 Task: Use the formula "BETADIST" in spreadsheet "Project portfolio".
Action: Mouse moved to (786, 273)
Screenshot: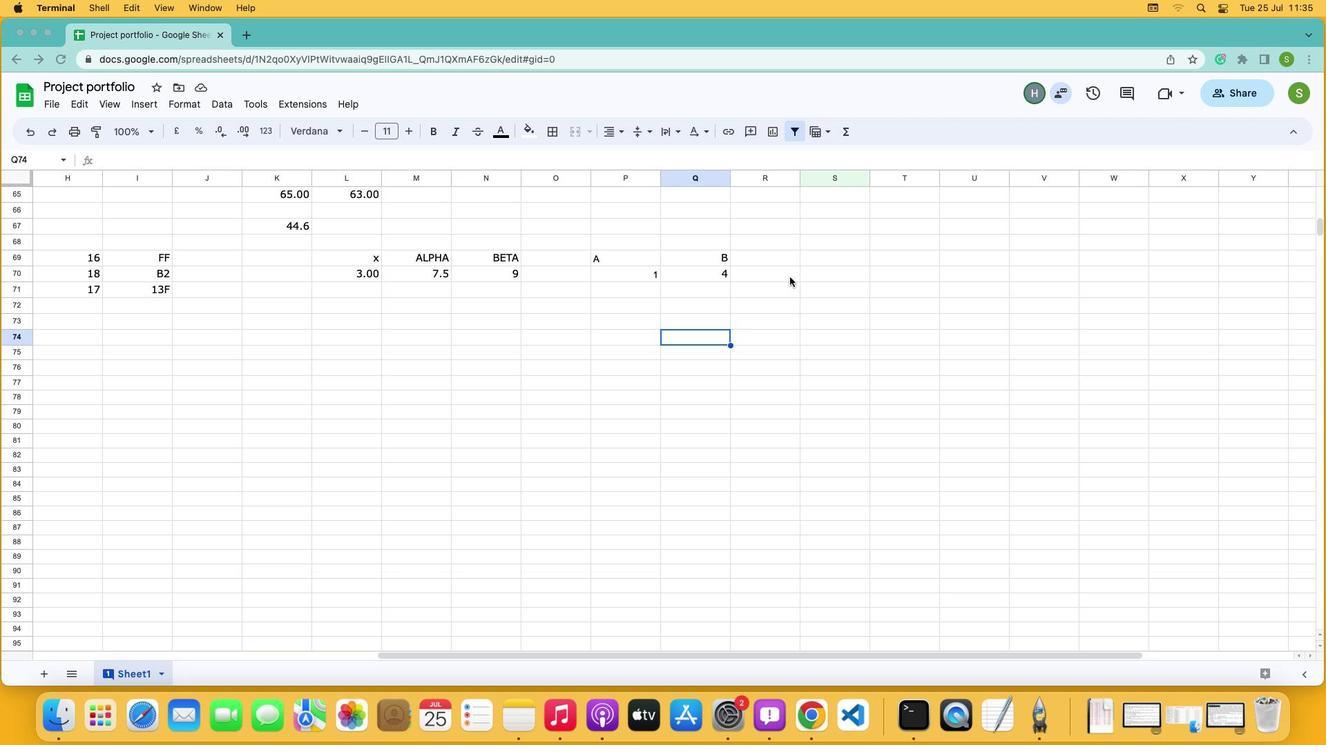
Action: Mouse pressed left at (786, 273)
Screenshot: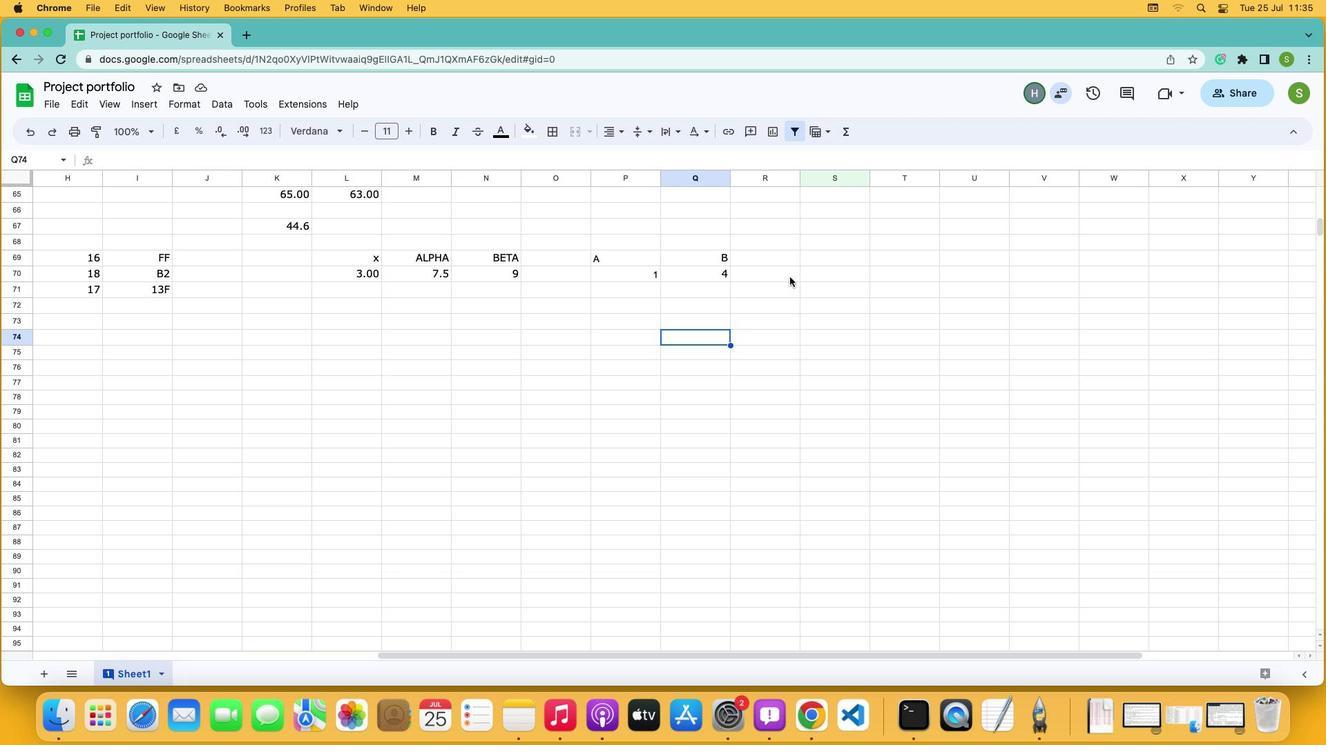 
Action: Mouse moved to (789, 267)
Screenshot: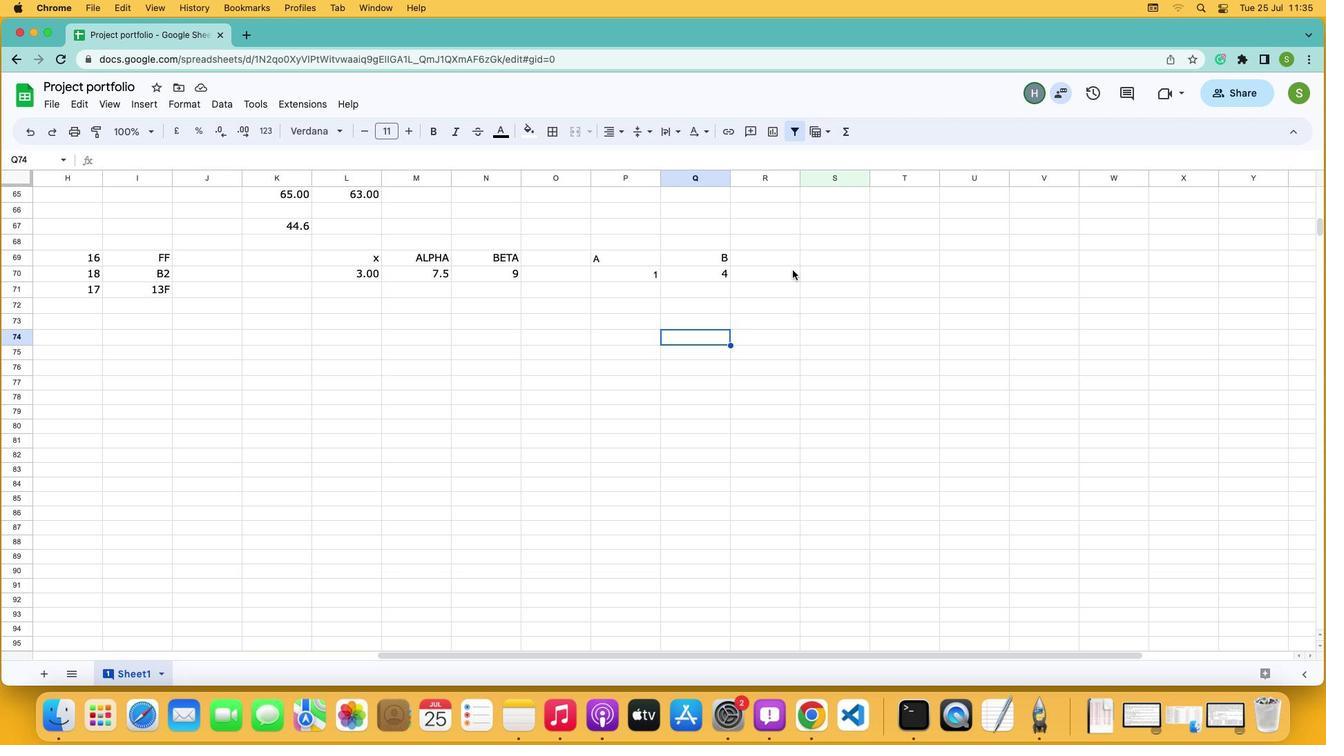 
Action: Mouse pressed left at (789, 267)
Screenshot: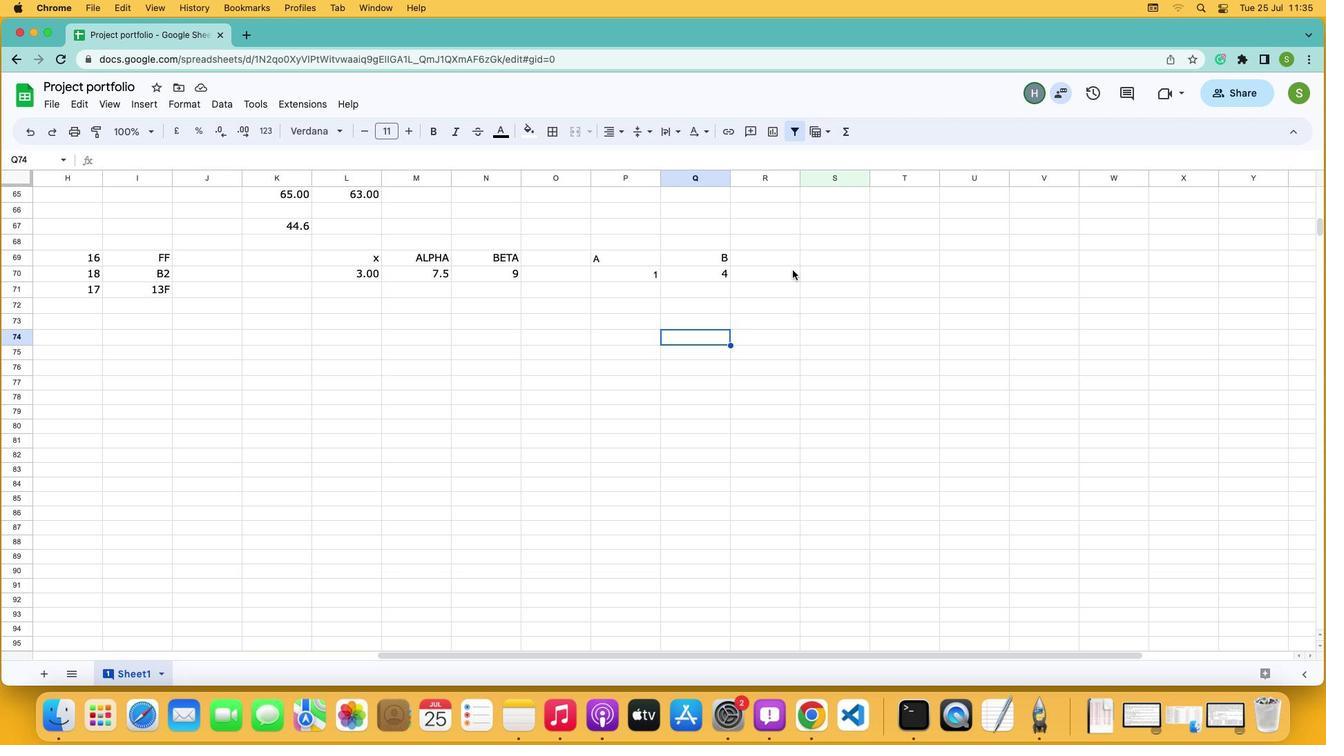 
Action: Mouse moved to (844, 120)
Screenshot: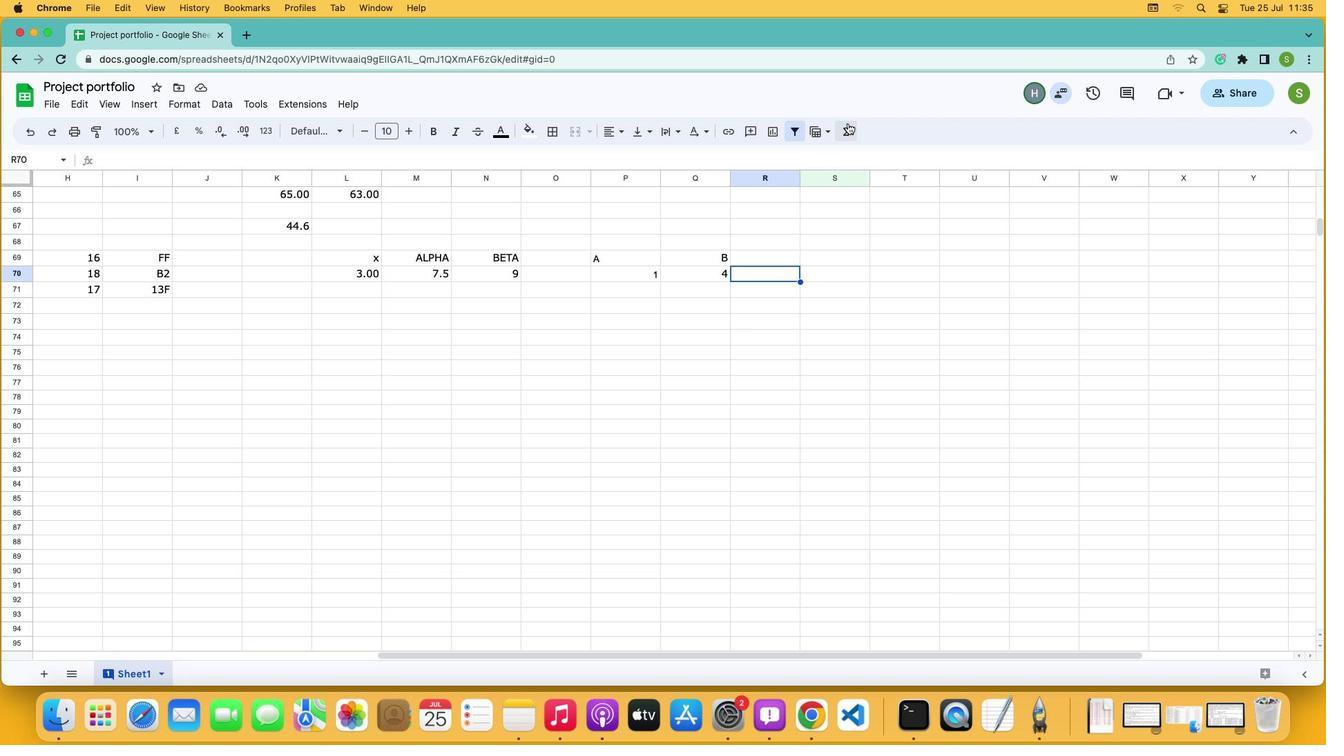
Action: Mouse pressed left at (844, 120)
Screenshot: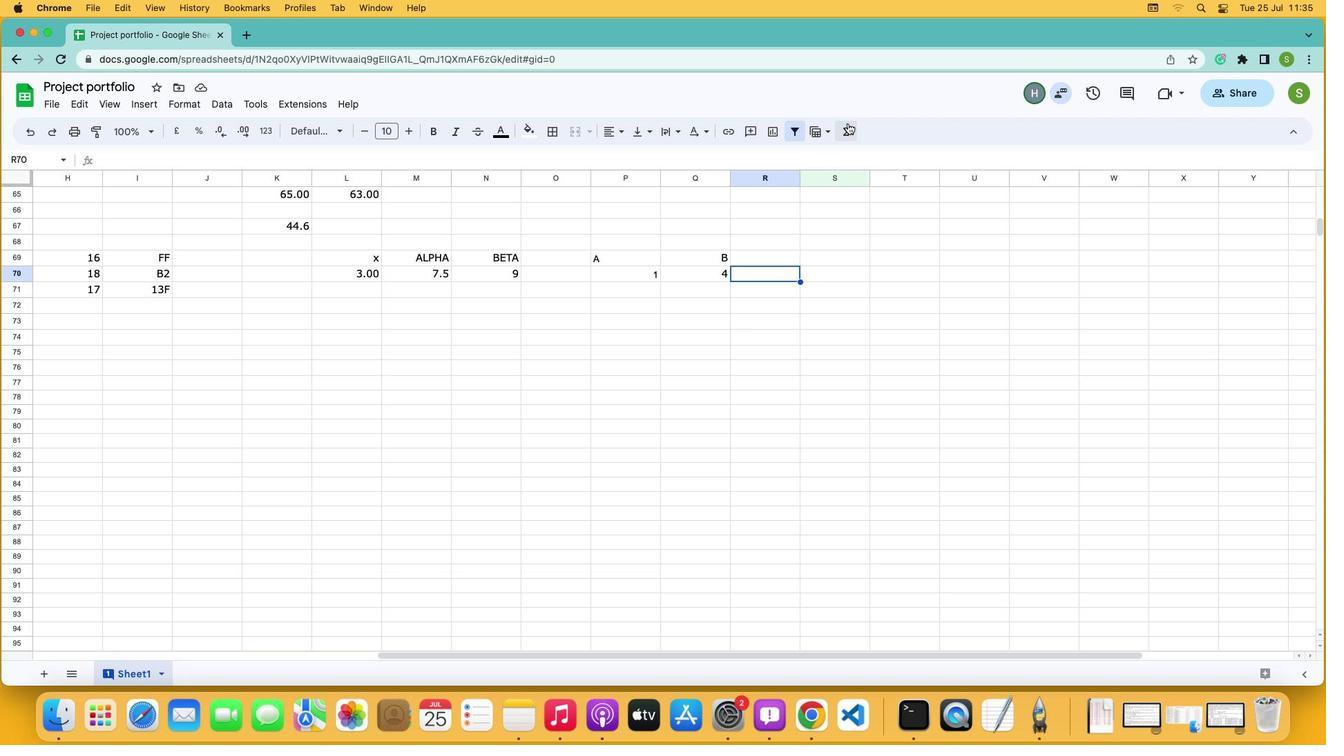 
Action: Mouse moved to (861, 271)
Screenshot: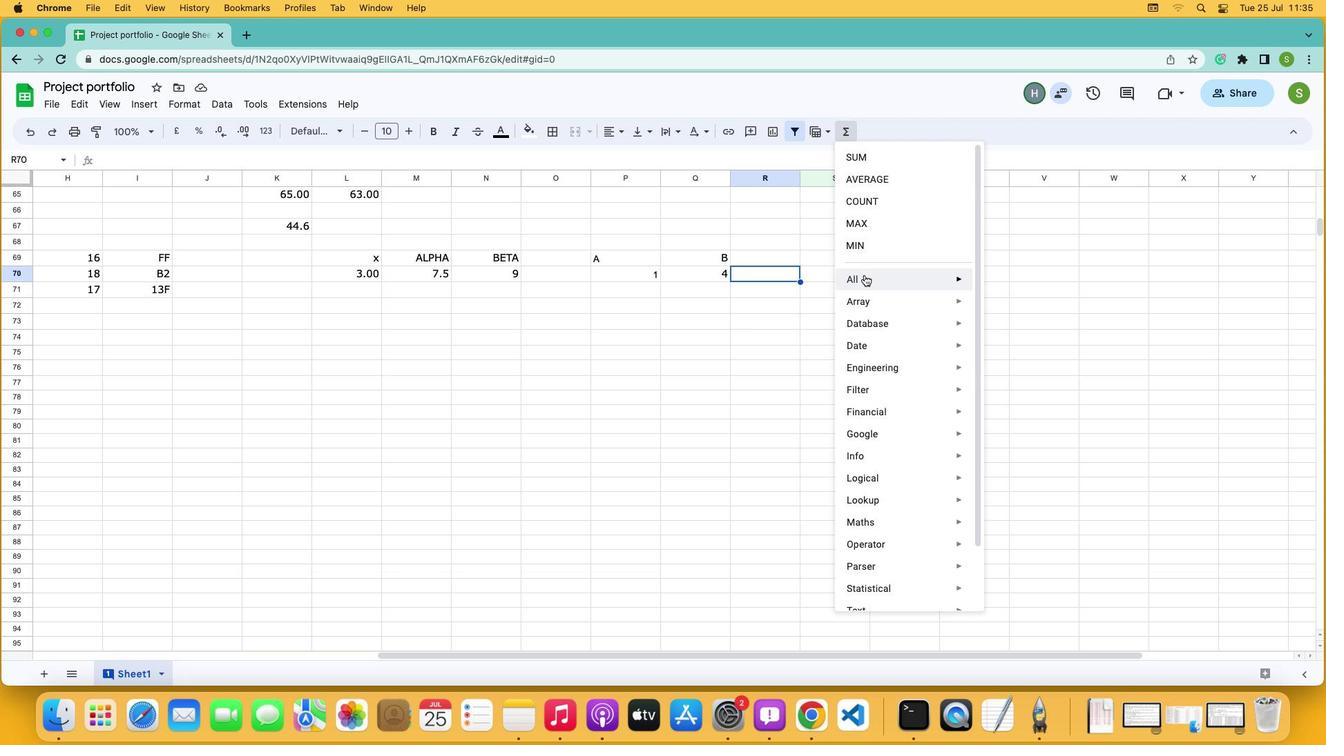 
Action: Mouse pressed left at (861, 271)
Screenshot: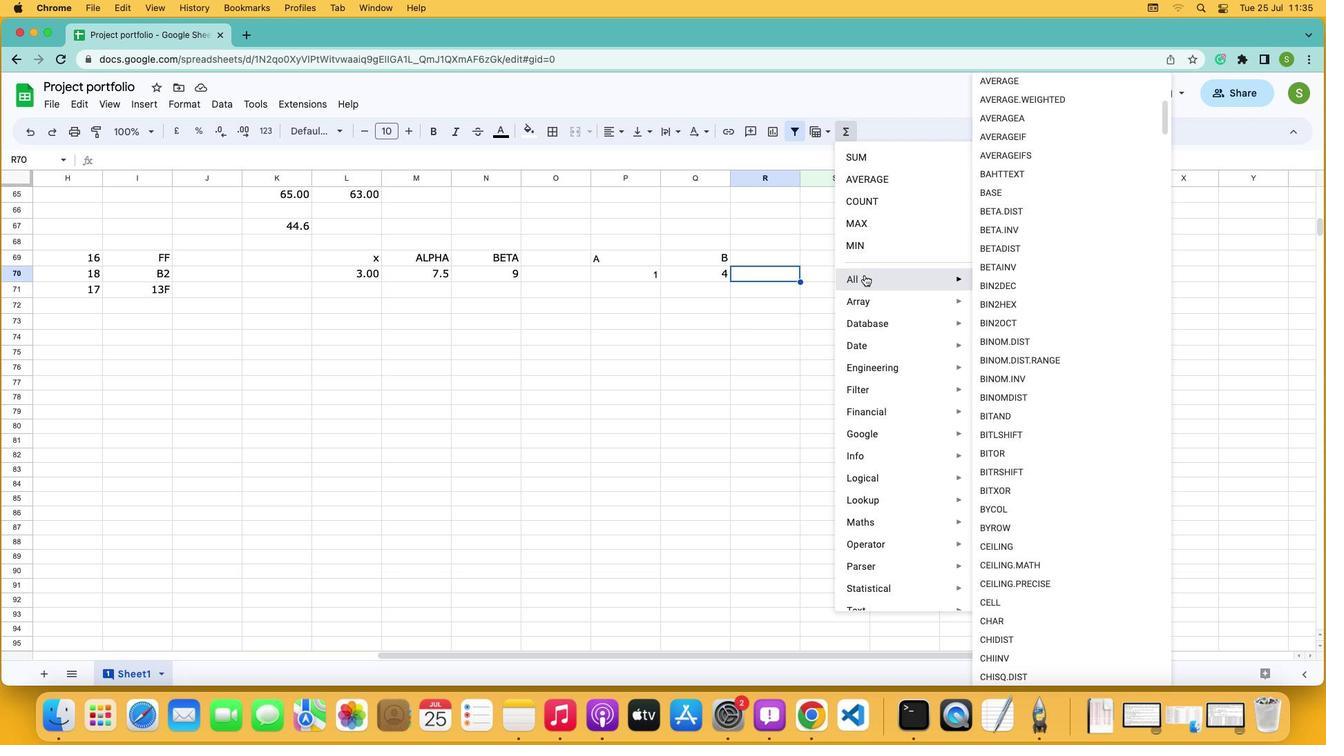 
Action: Mouse moved to (982, 245)
Screenshot: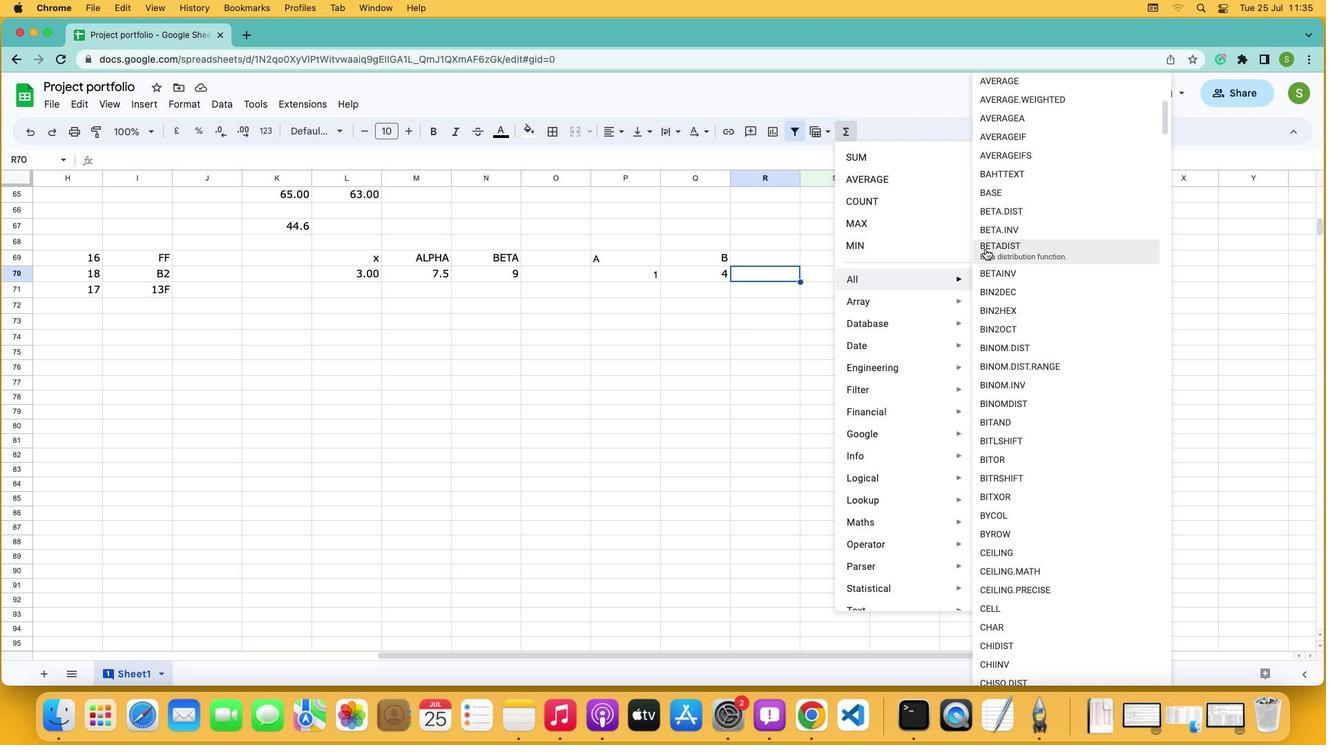 
Action: Mouse pressed left at (982, 245)
Screenshot: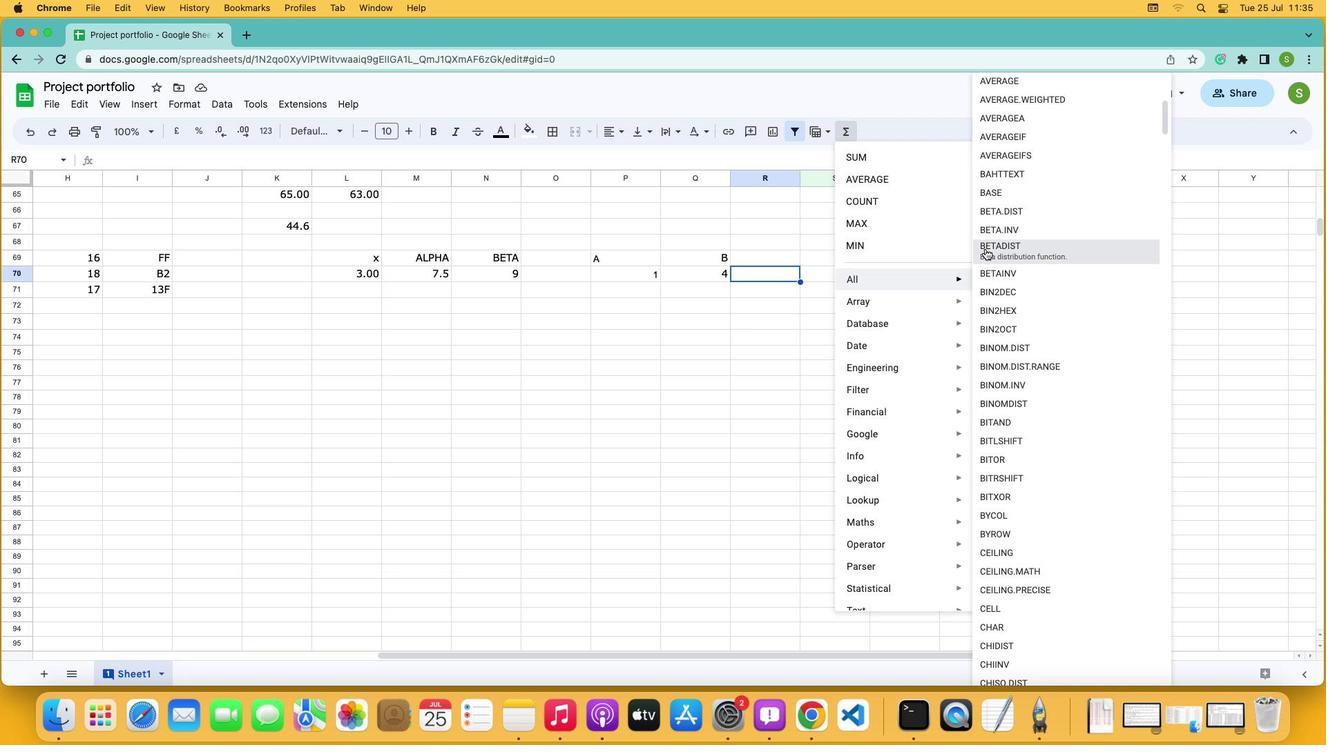
Action: Mouse moved to (358, 266)
Screenshot: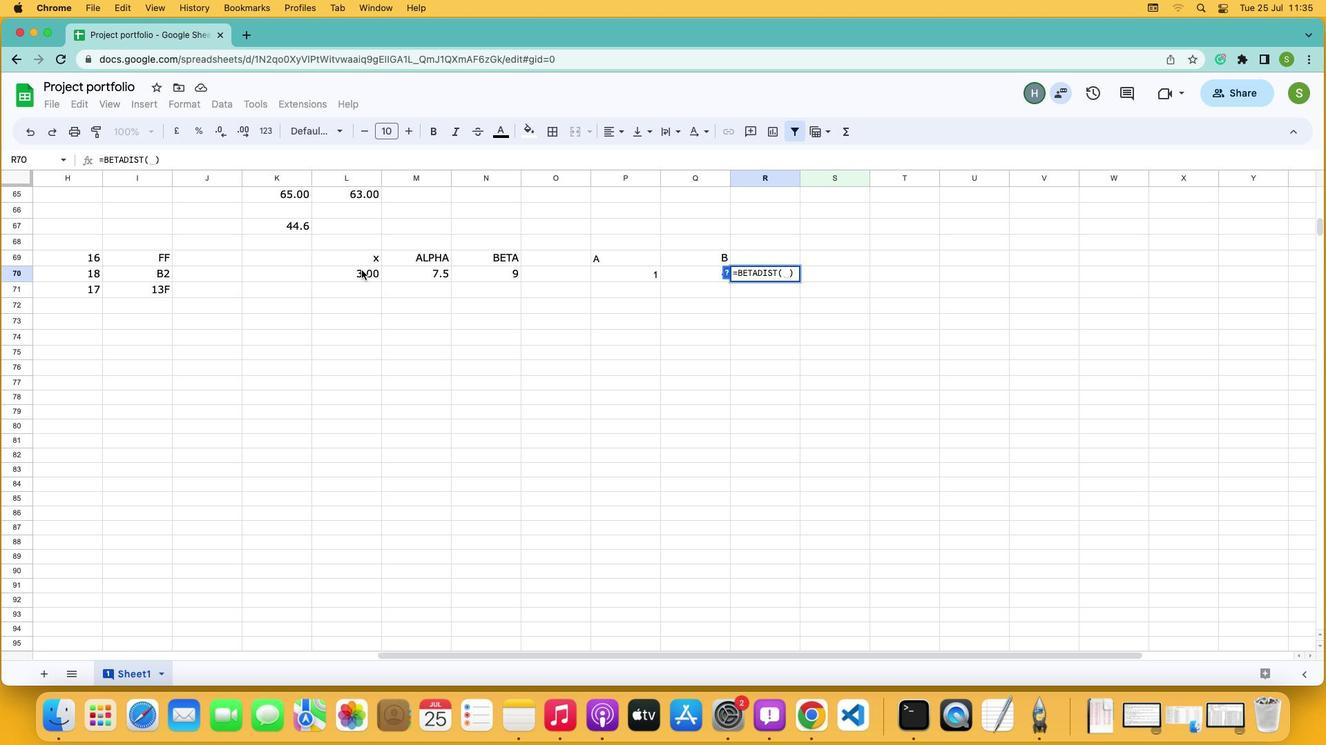 
Action: Mouse pressed left at (358, 266)
Screenshot: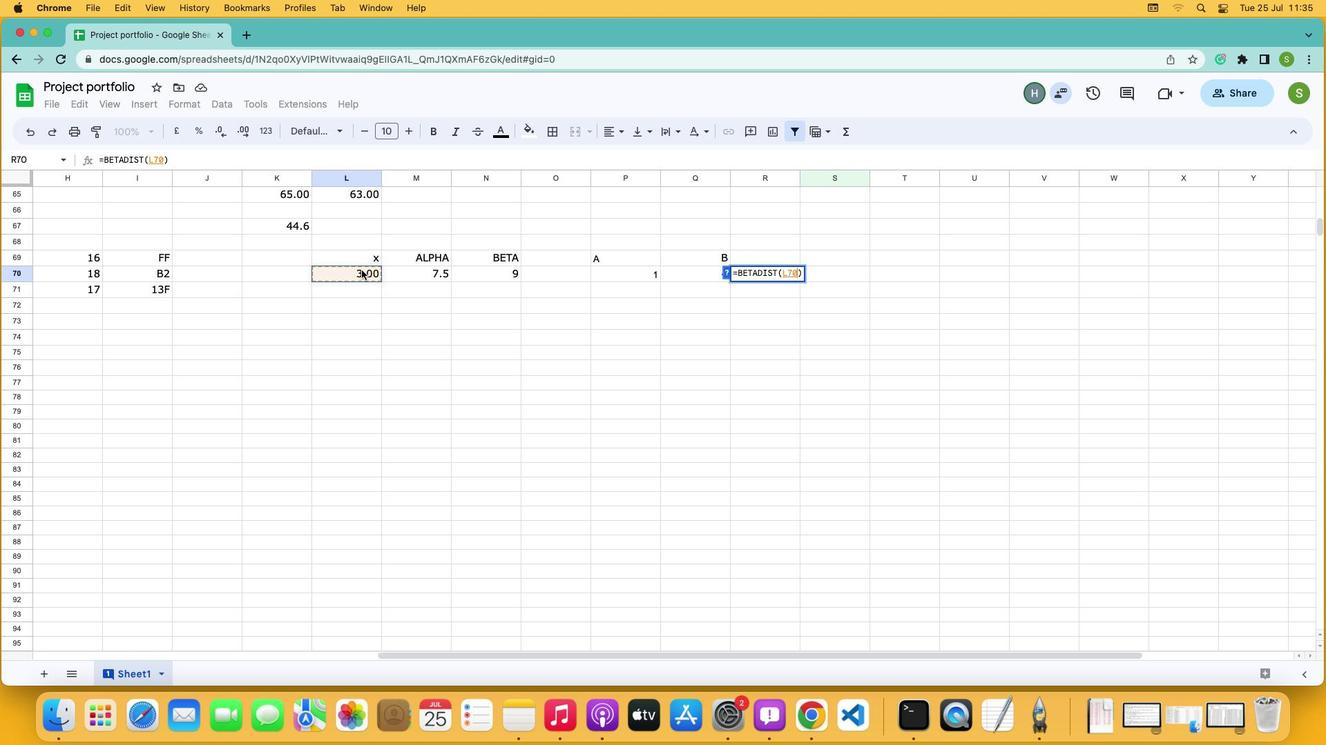 
Action: Key pressed ','
Screenshot: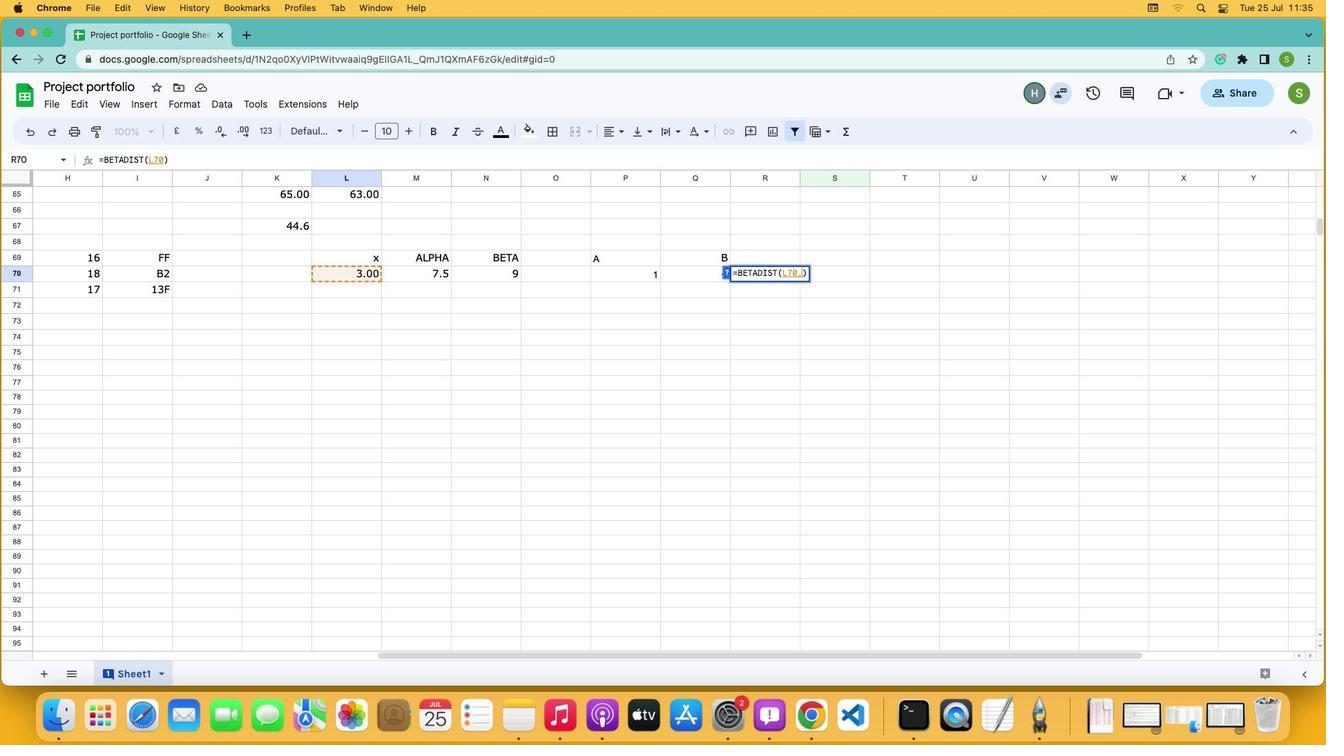 
Action: Mouse moved to (415, 269)
Screenshot: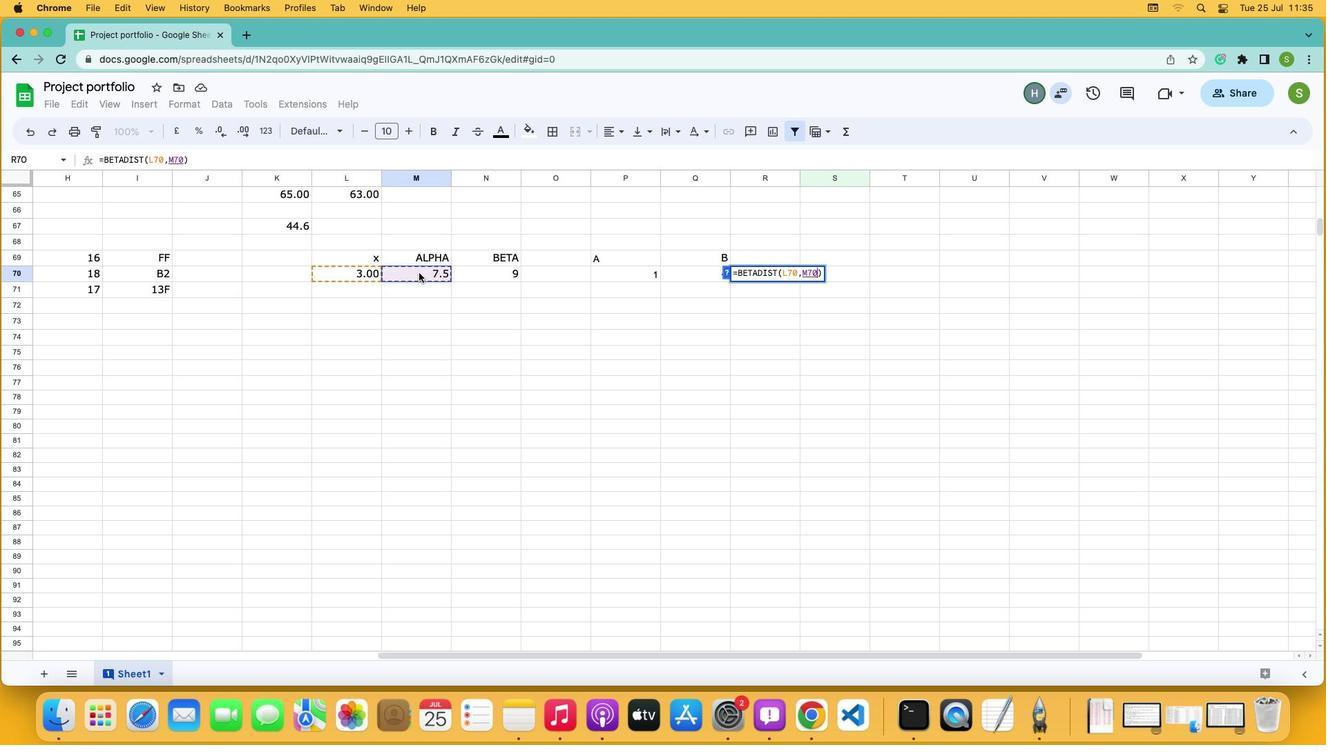 
Action: Mouse pressed left at (415, 269)
Screenshot: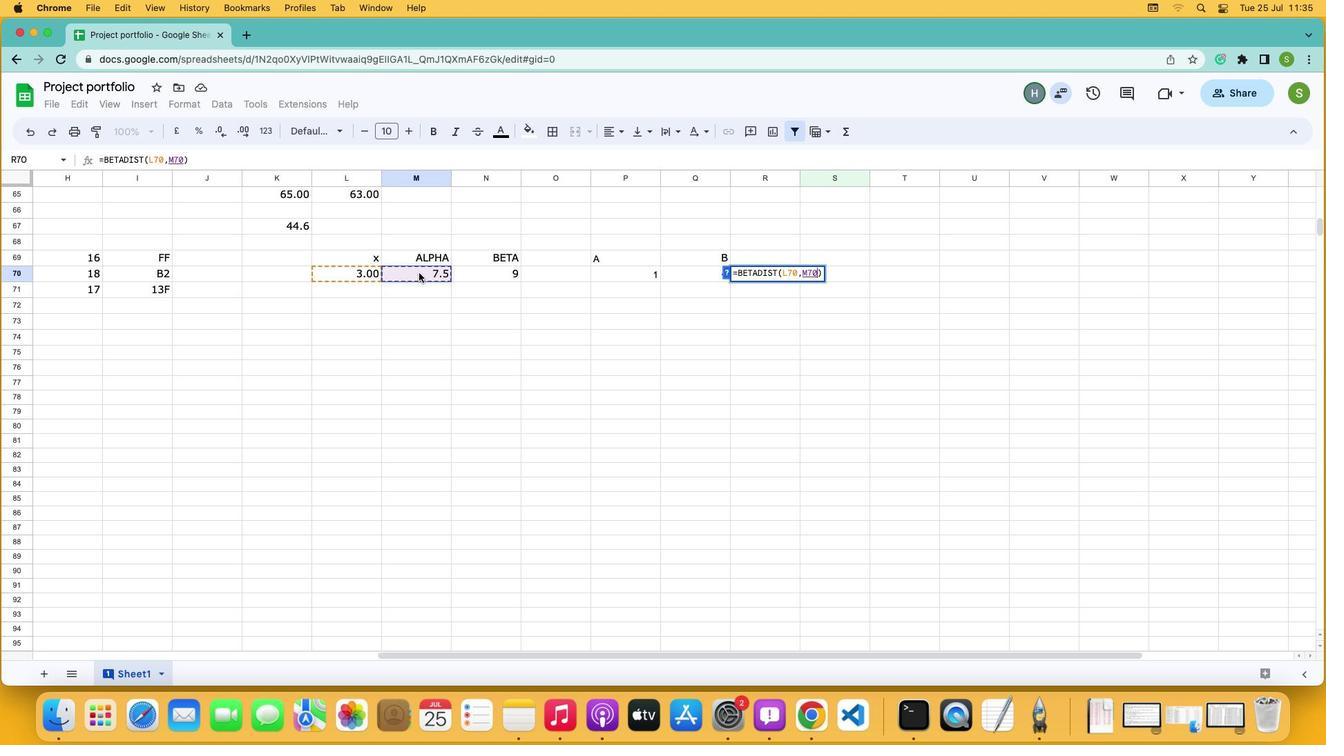 
Action: Key pressed ','
Screenshot: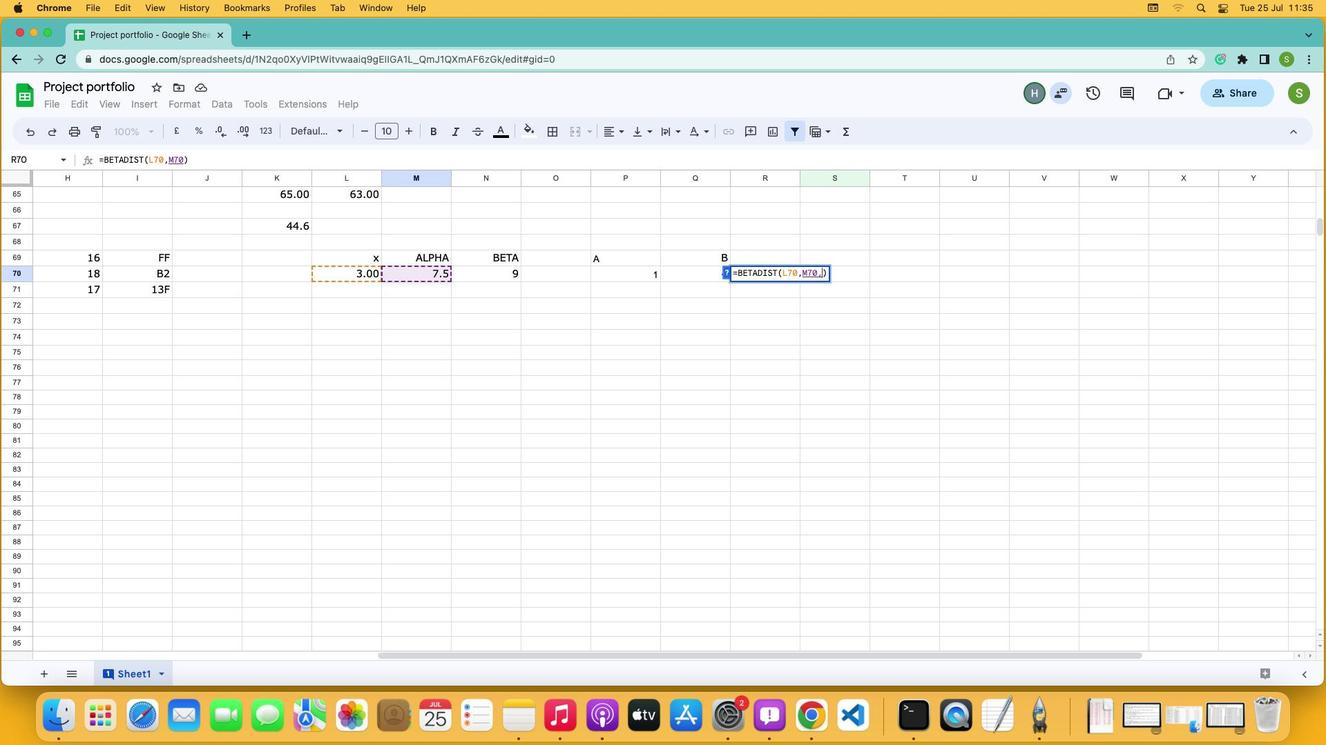 
Action: Mouse moved to (477, 268)
Screenshot: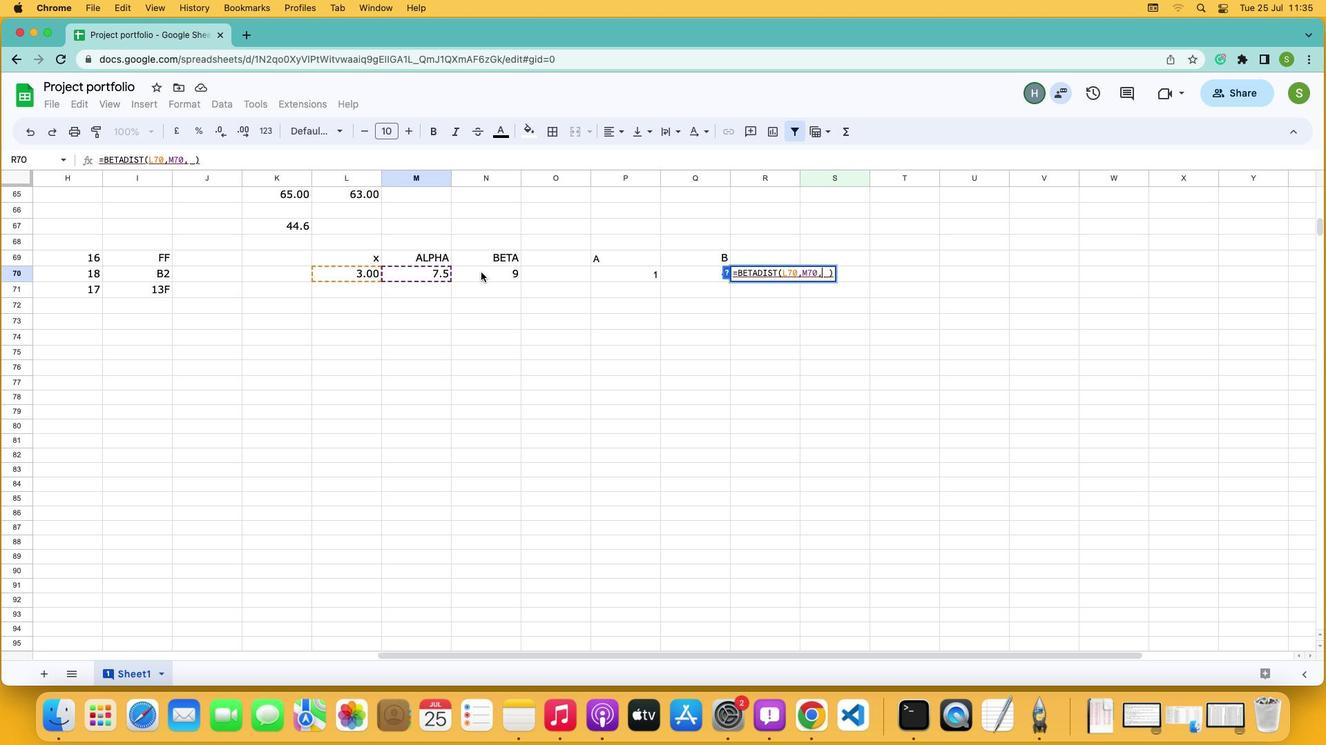 
Action: Mouse pressed left at (477, 268)
Screenshot: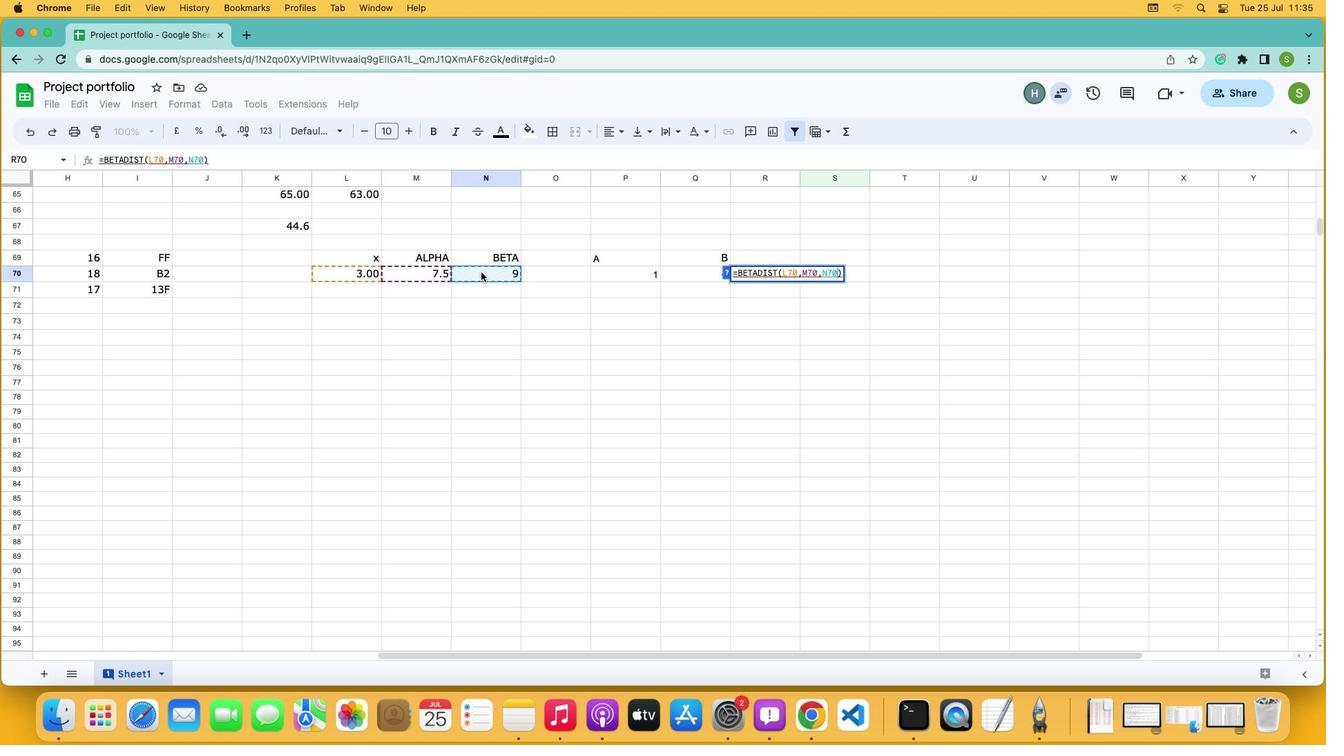 
Action: Key pressed ','
Screenshot: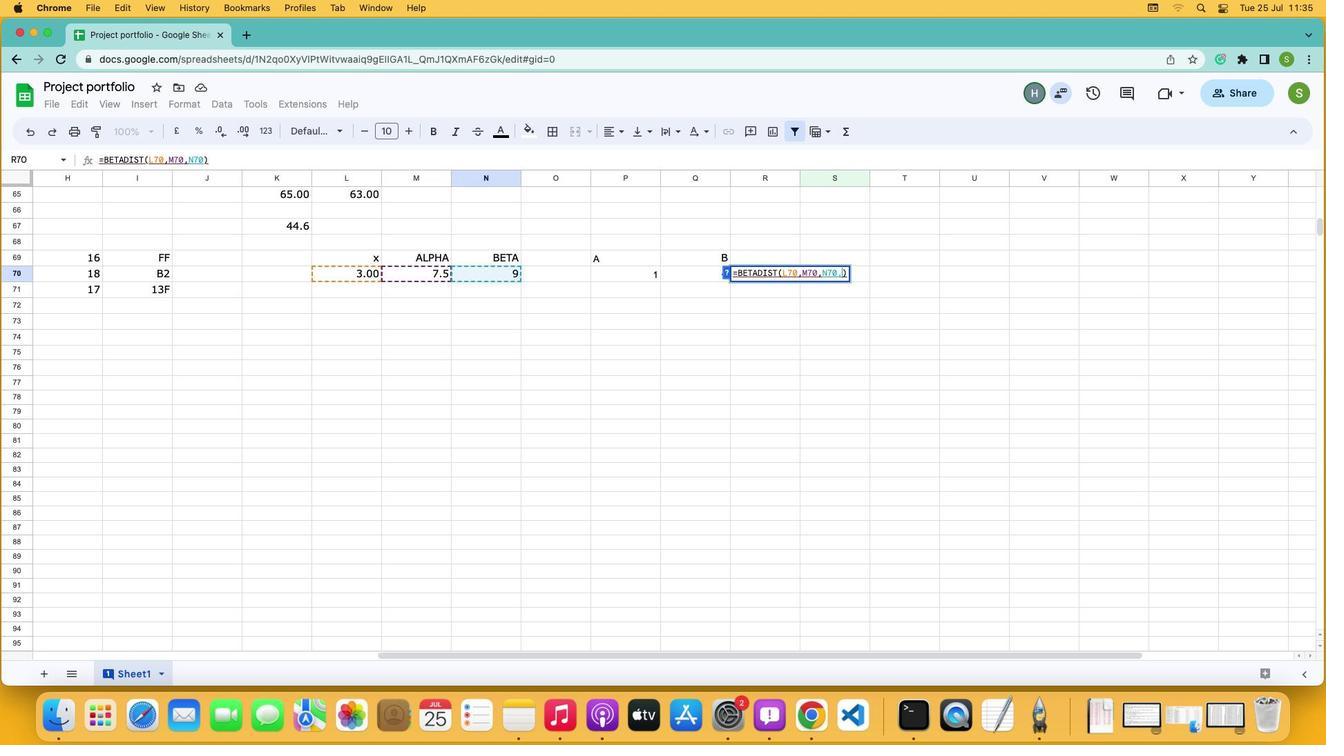 
Action: Mouse moved to (629, 269)
Screenshot: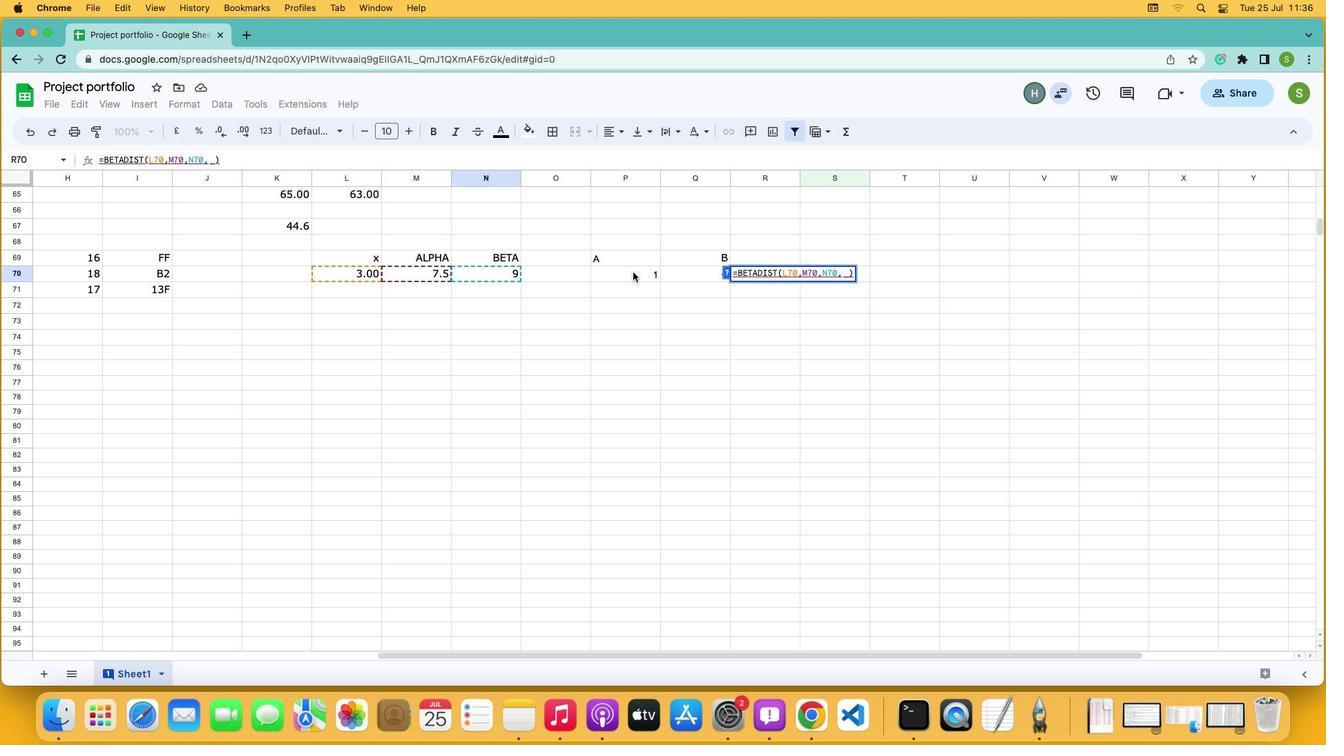 
Action: Mouse pressed left at (629, 269)
Screenshot: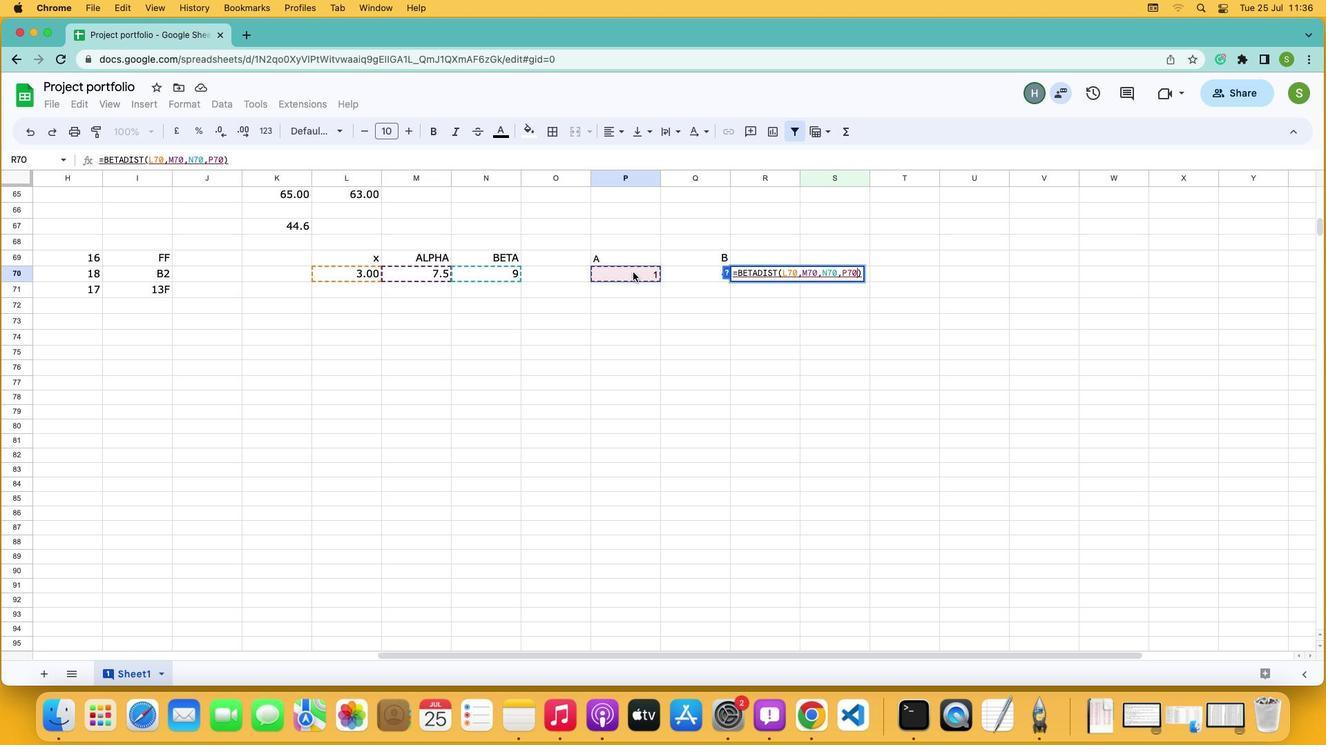 
Action: Key pressed ','
Screenshot: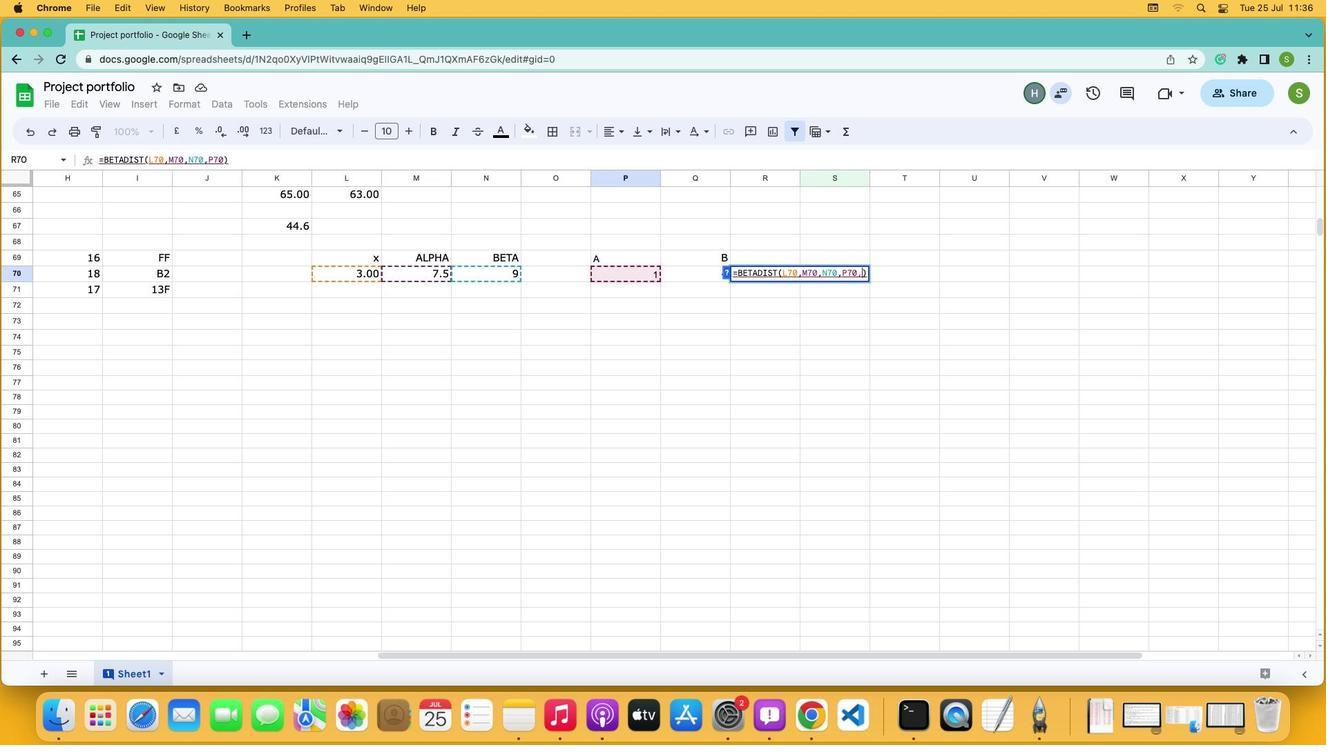 
Action: Mouse moved to (674, 268)
Screenshot: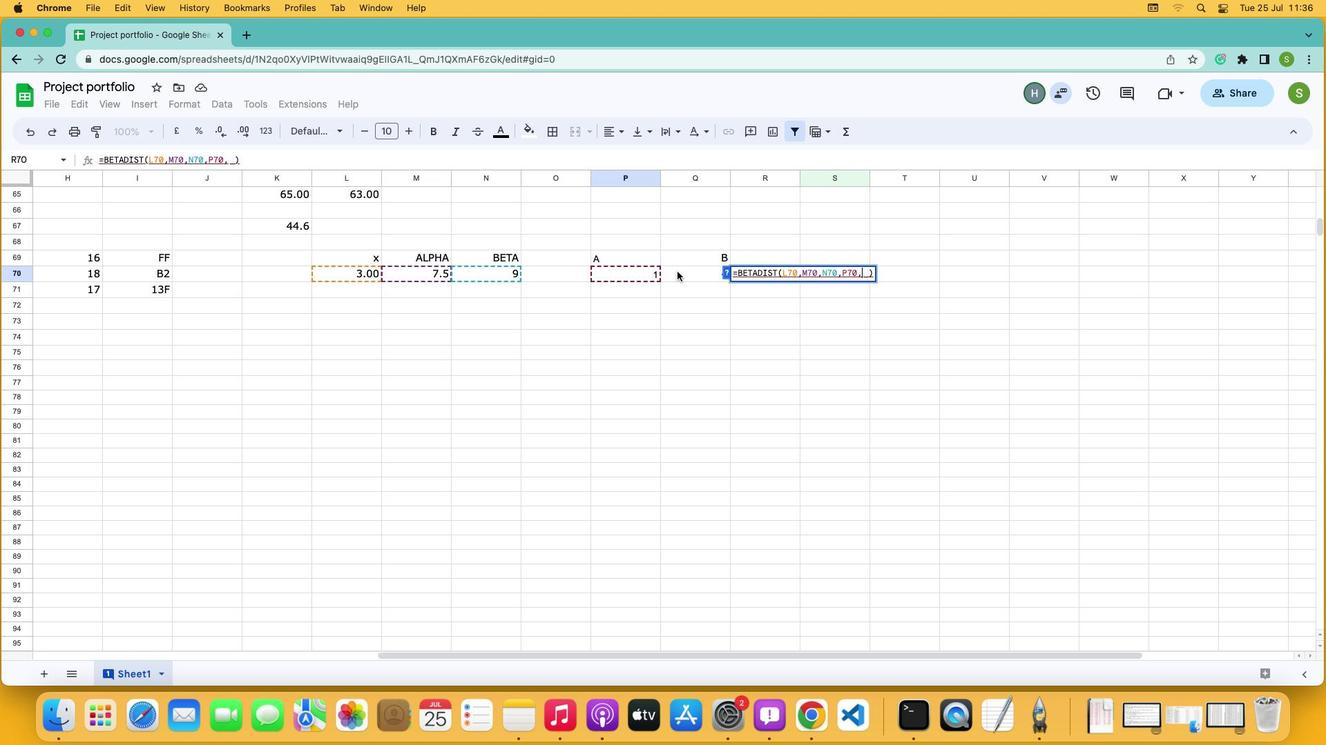 
Action: Mouse pressed left at (674, 268)
Screenshot: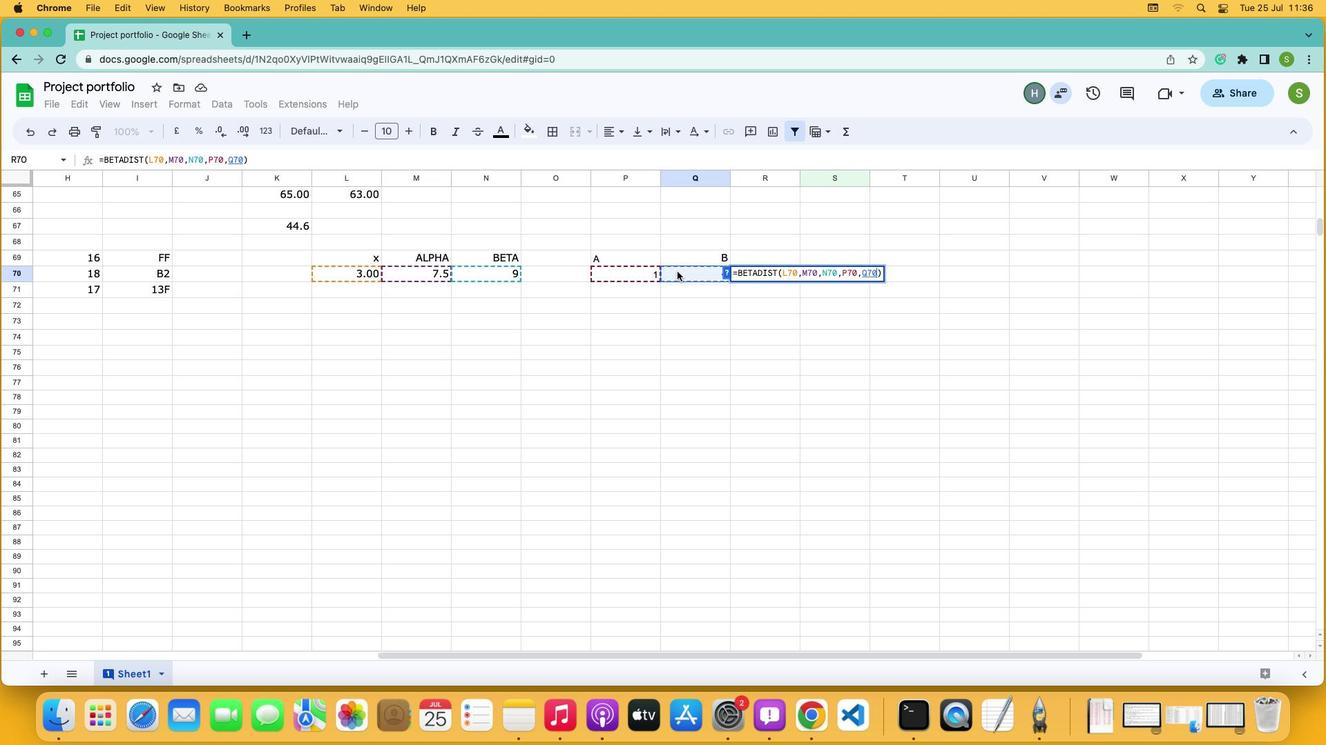 
Action: Key pressed Key.enter
Screenshot: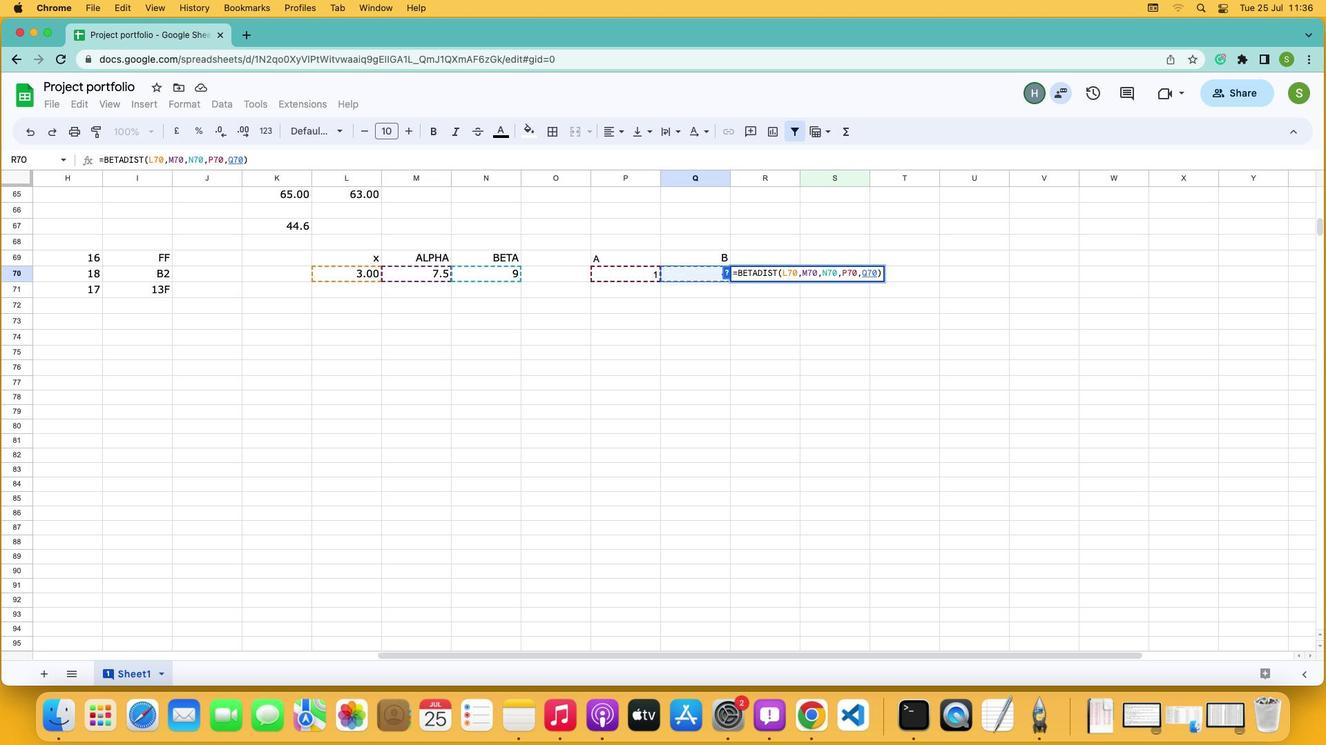 
